Task: Add a calendar from the URL.
Action: Mouse moved to (836, 75)
Screenshot: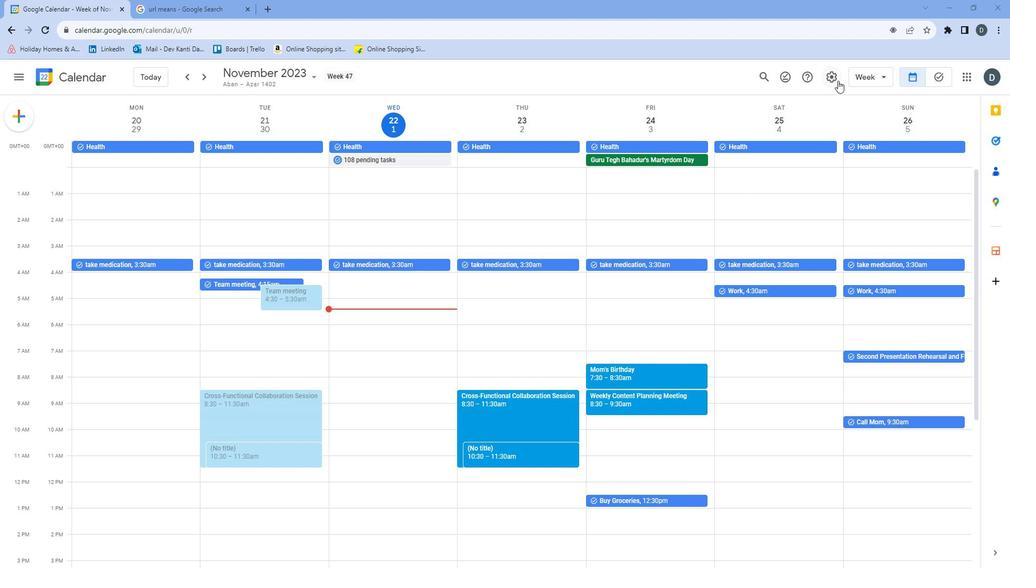 
Action: Mouse pressed left at (836, 75)
Screenshot: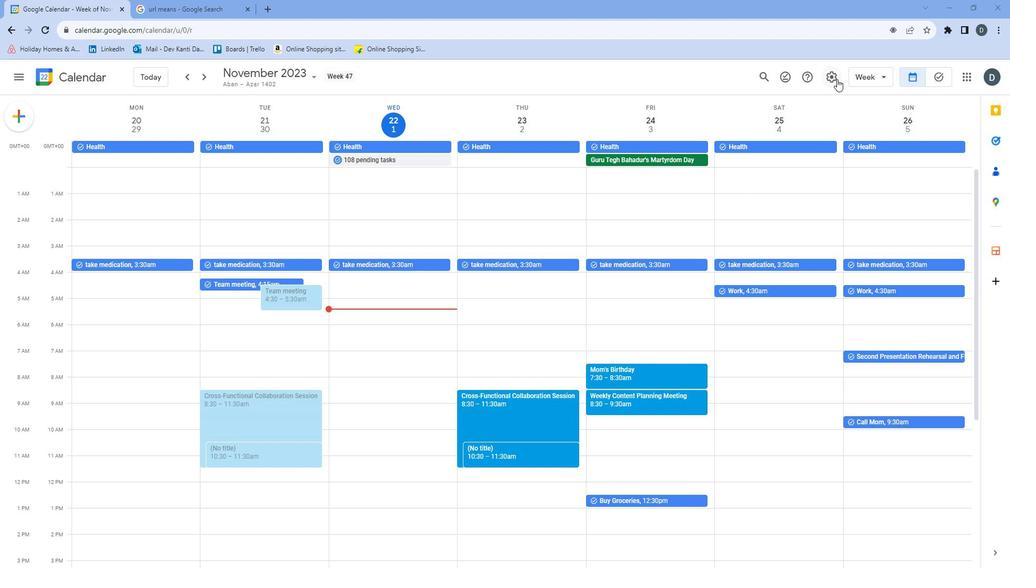 
Action: Mouse moved to (838, 92)
Screenshot: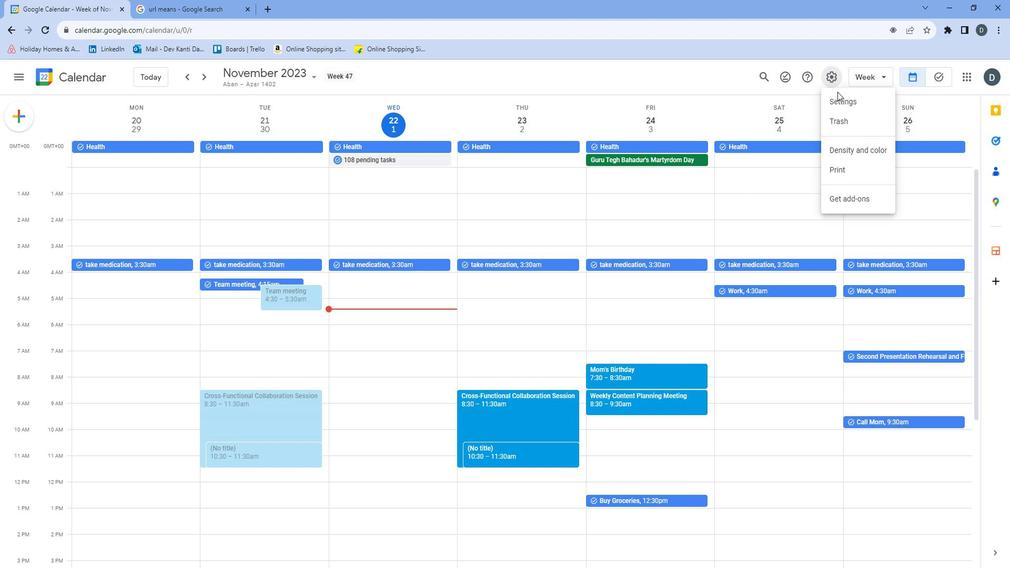 
Action: Mouse pressed left at (838, 92)
Screenshot: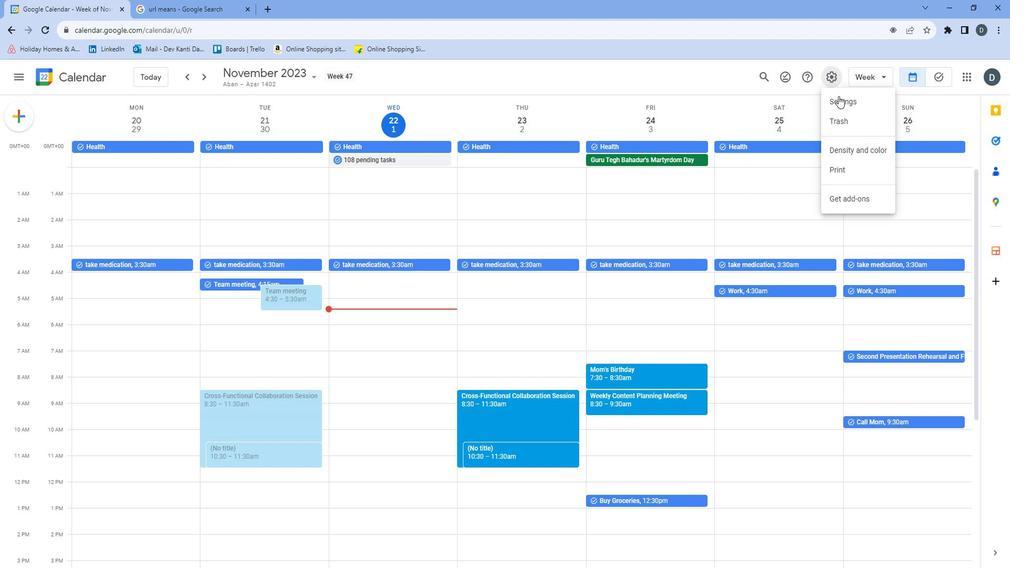 
Action: Mouse moved to (112, 315)
Screenshot: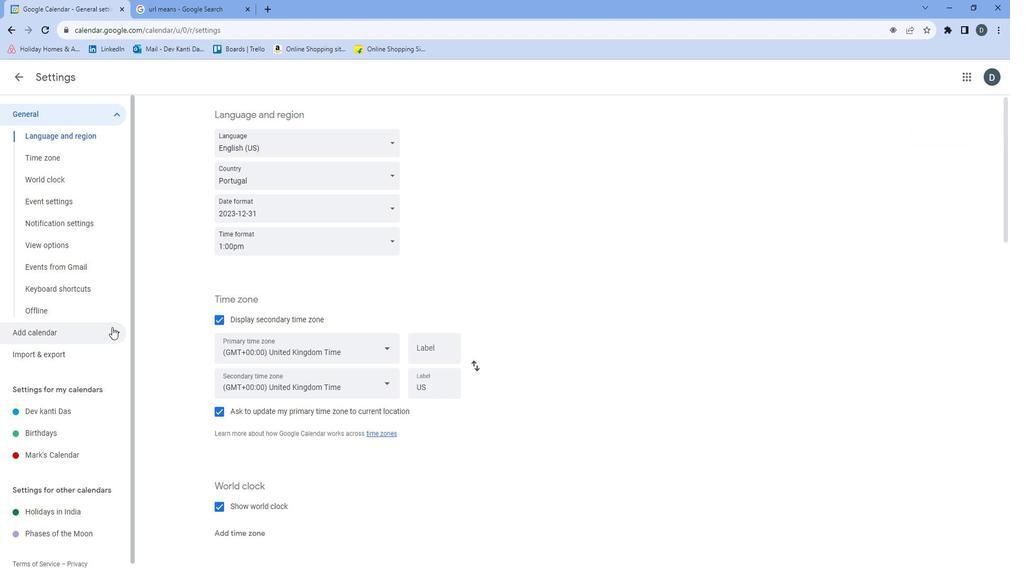 
Action: Mouse pressed left at (112, 315)
Screenshot: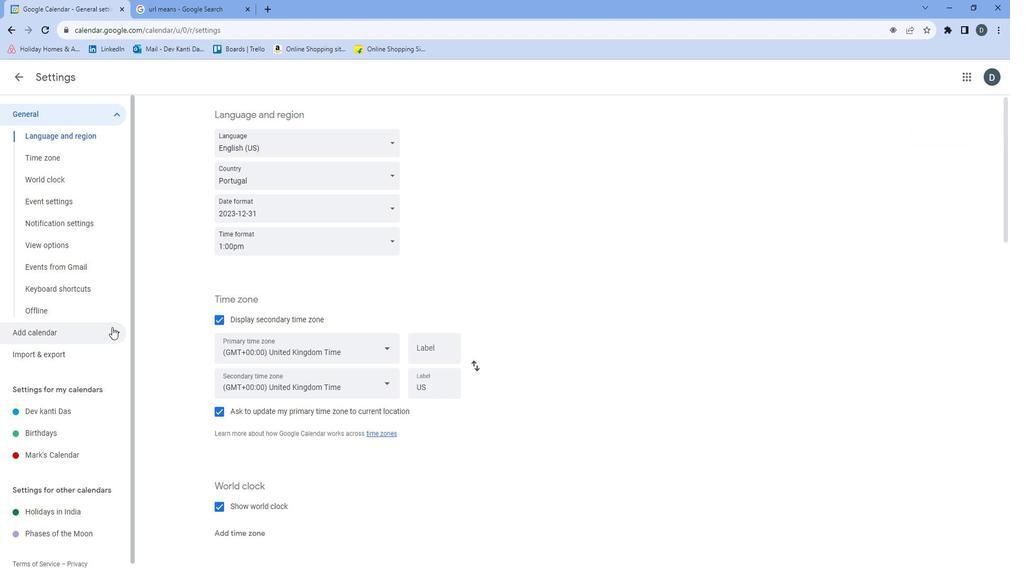 
Action: Mouse pressed left at (112, 315)
Screenshot: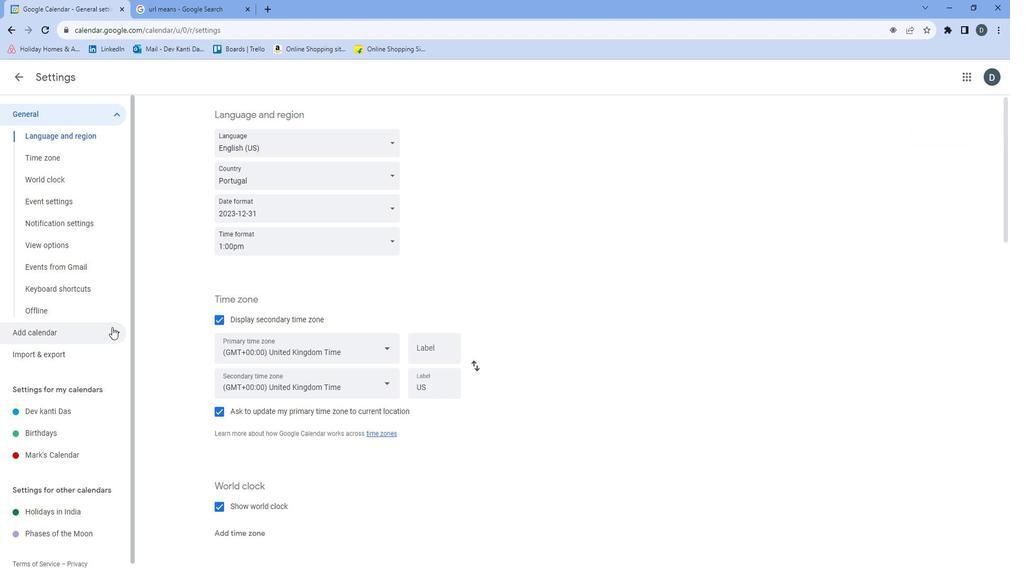 
Action: Mouse moved to (94, 329)
Screenshot: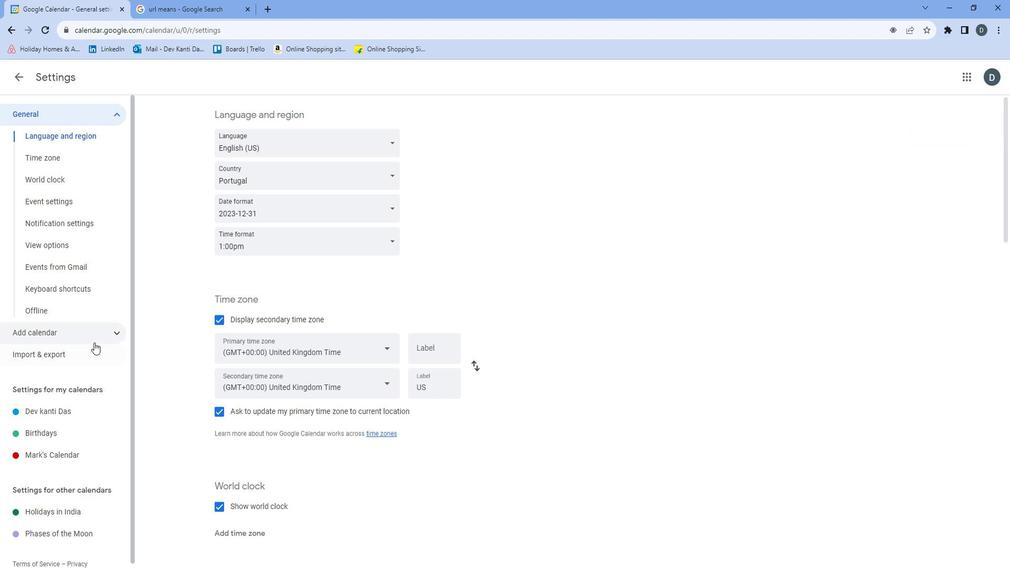 
Action: Mouse pressed left at (94, 329)
Screenshot: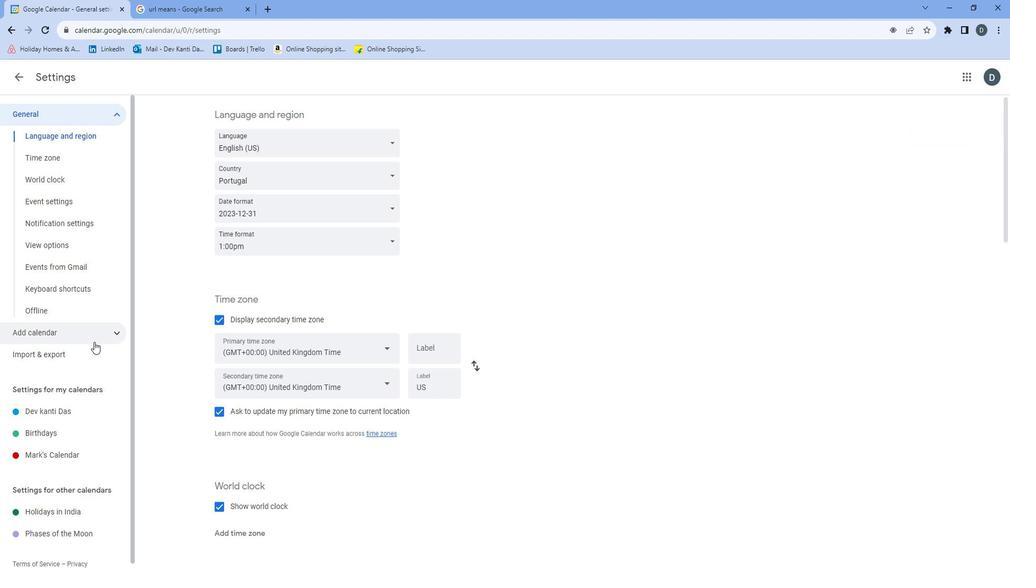 
Action: Mouse moved to (83, 400)
Screenshot: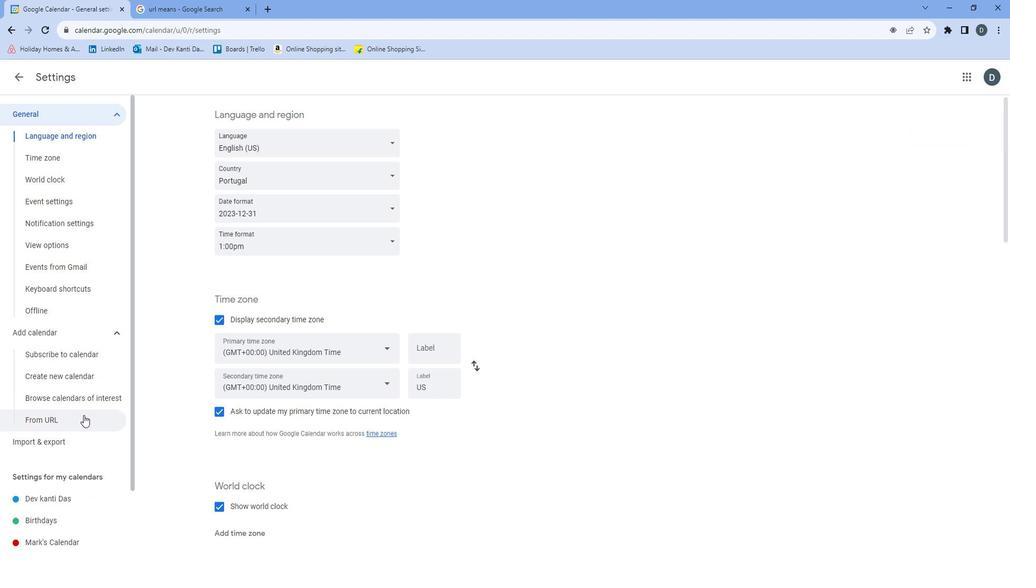 
Action: Mouse pressed left at (83, 400)
Screenshot: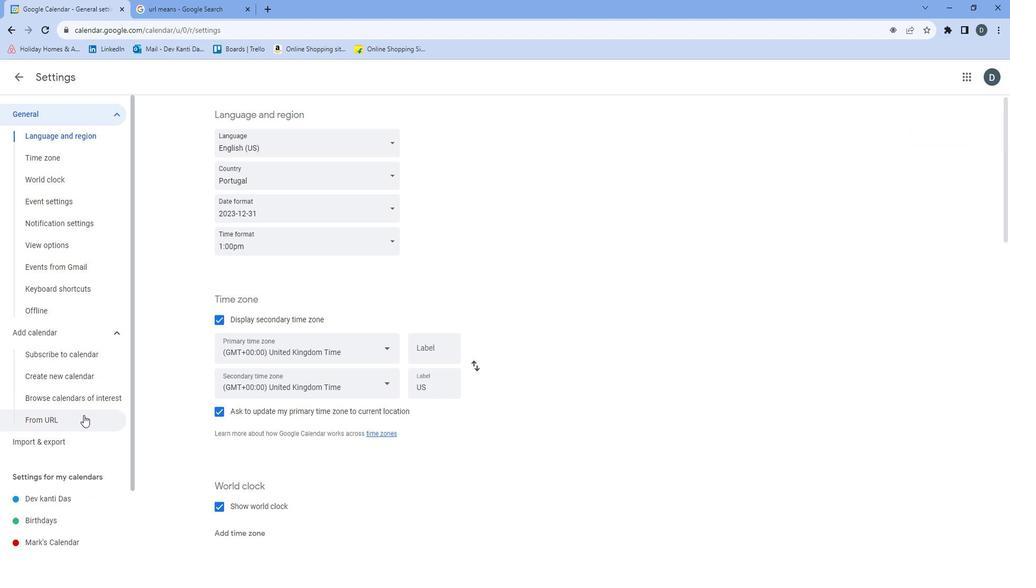 
Action: Mouse moved to (287, 145)
Screenshot: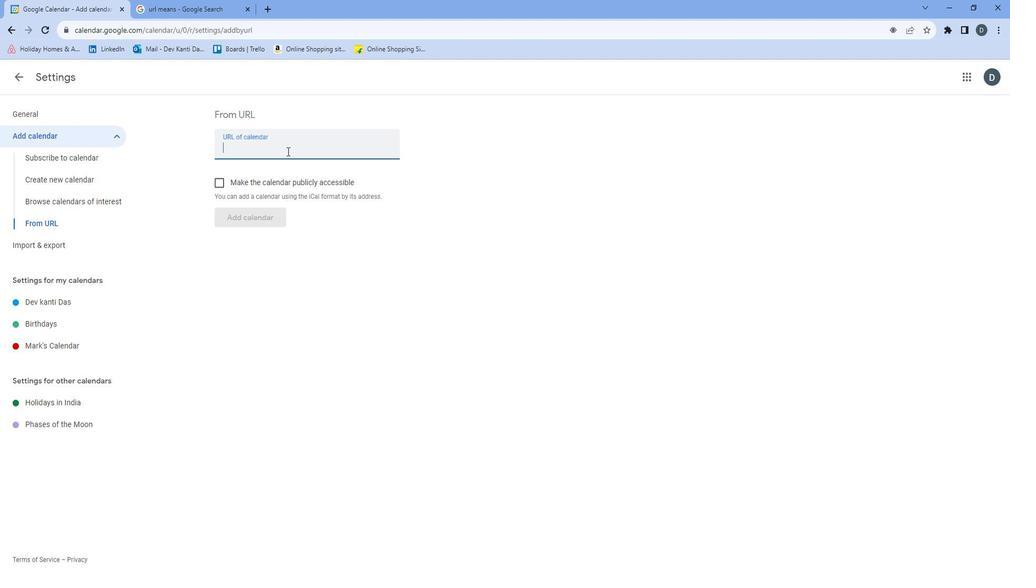 
Action: Mouse pressed left at (287, 145)
Screenshot: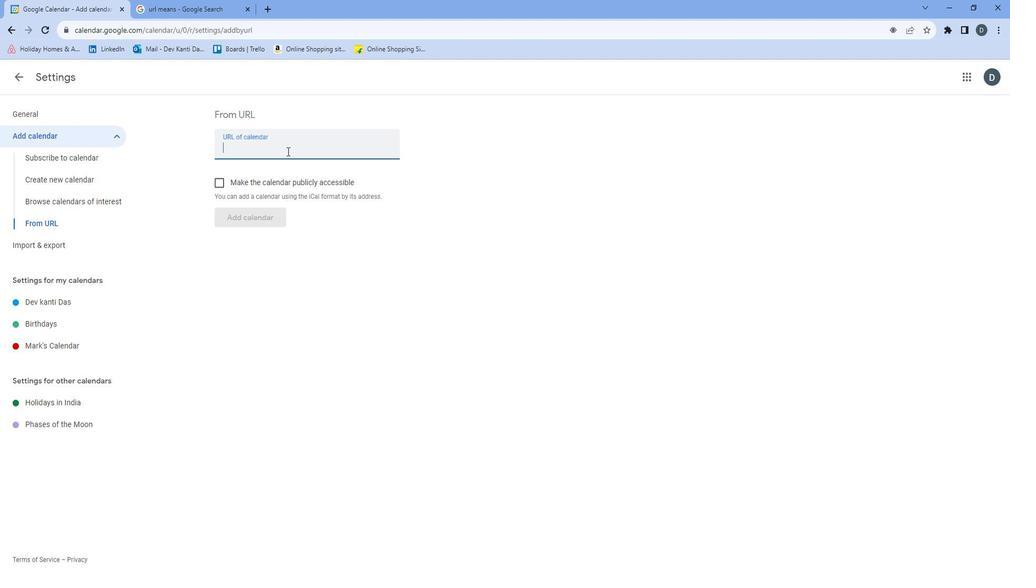 
Action: Mouse moved to (322, 174)
Screenshot: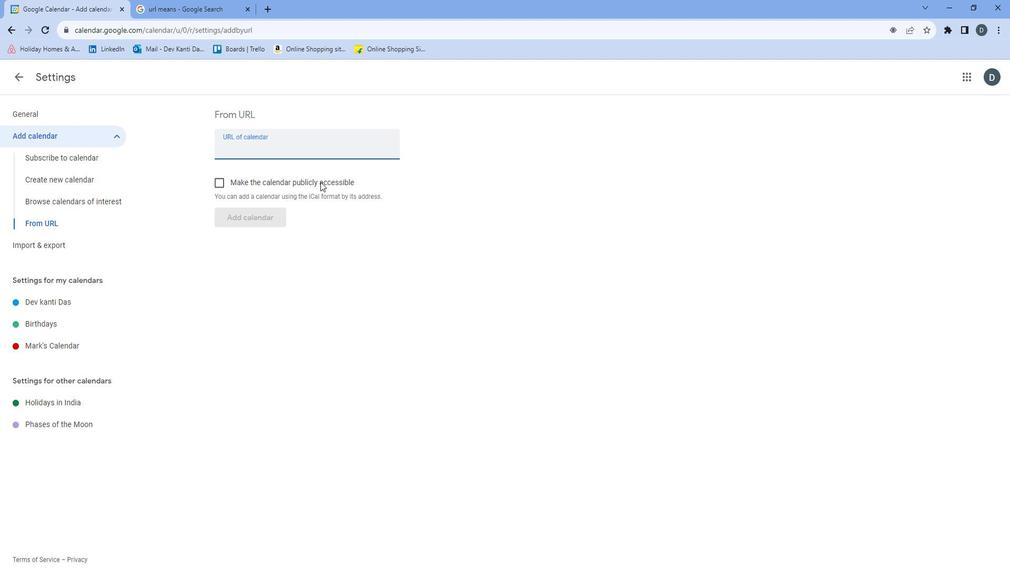 
Action: Key pressed h
Screenshot: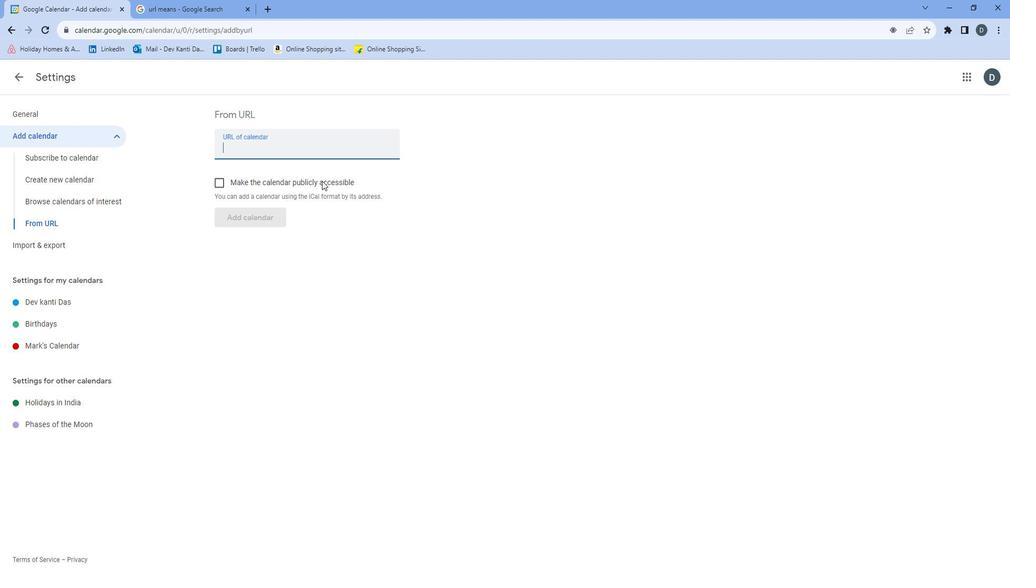 
Action: Mouse moved to (322, 174)
Screenshot: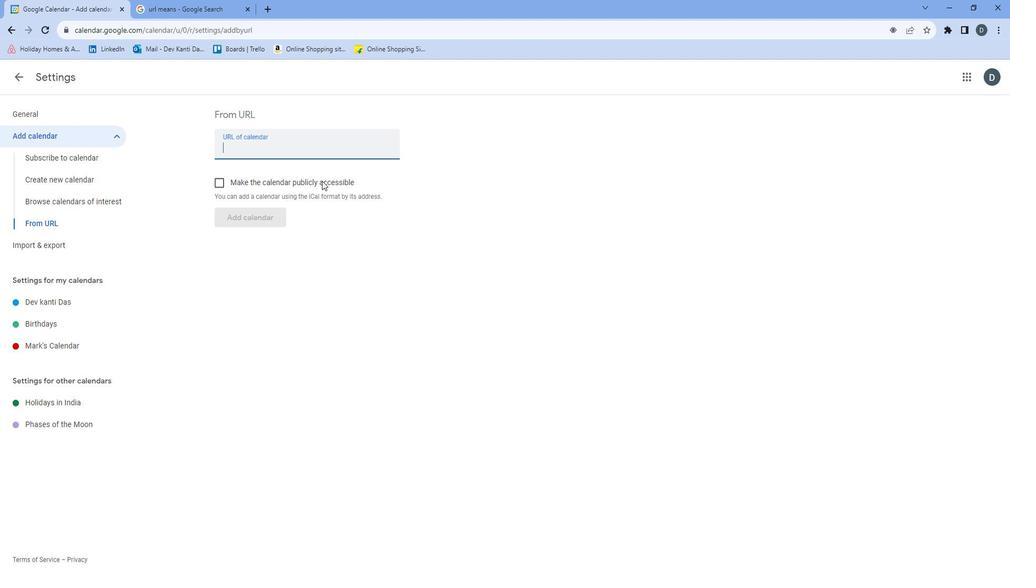 
Action: Key pressed ttp
Screenshot: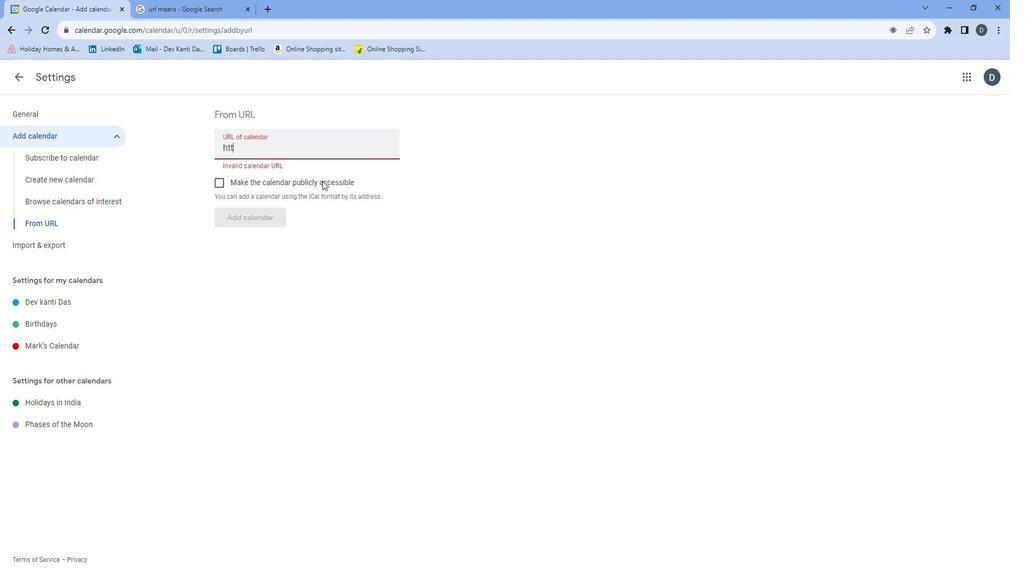 
Action: Mouse moved to (323, 173)
Screenshot: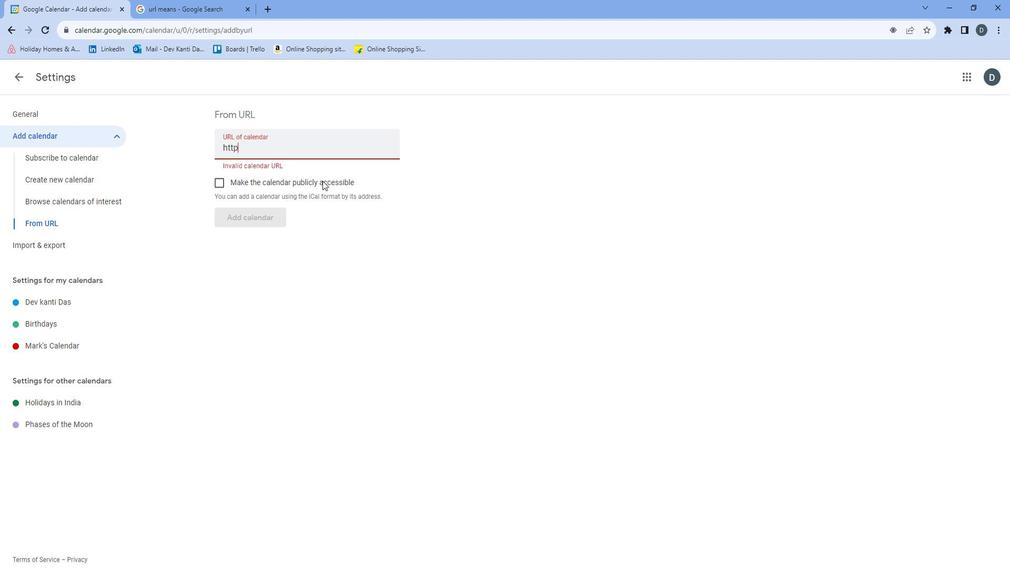 
Action: Key pressed s
Screenshot: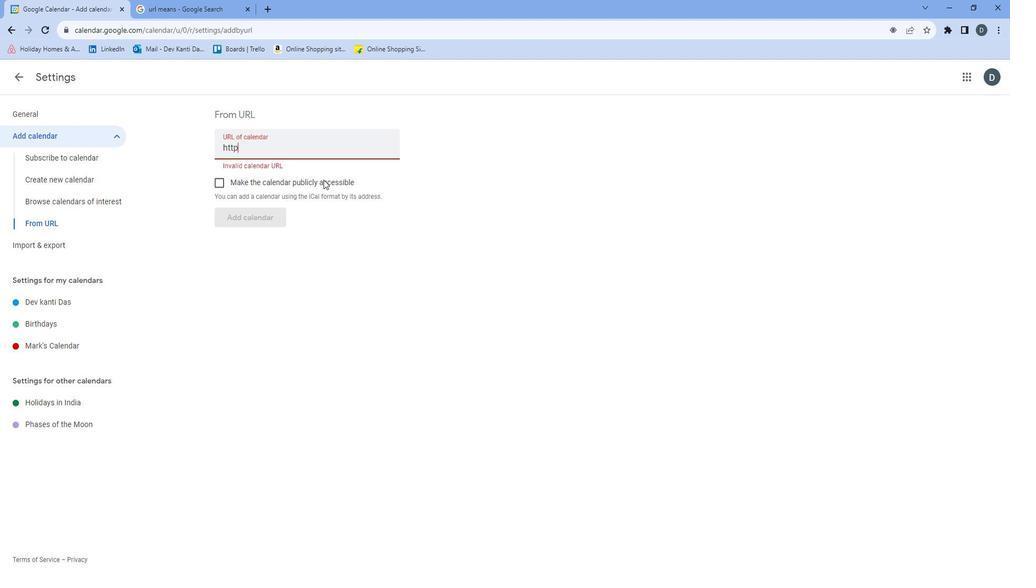 
Action: Mouse moved to (324, 173)
Screenshot: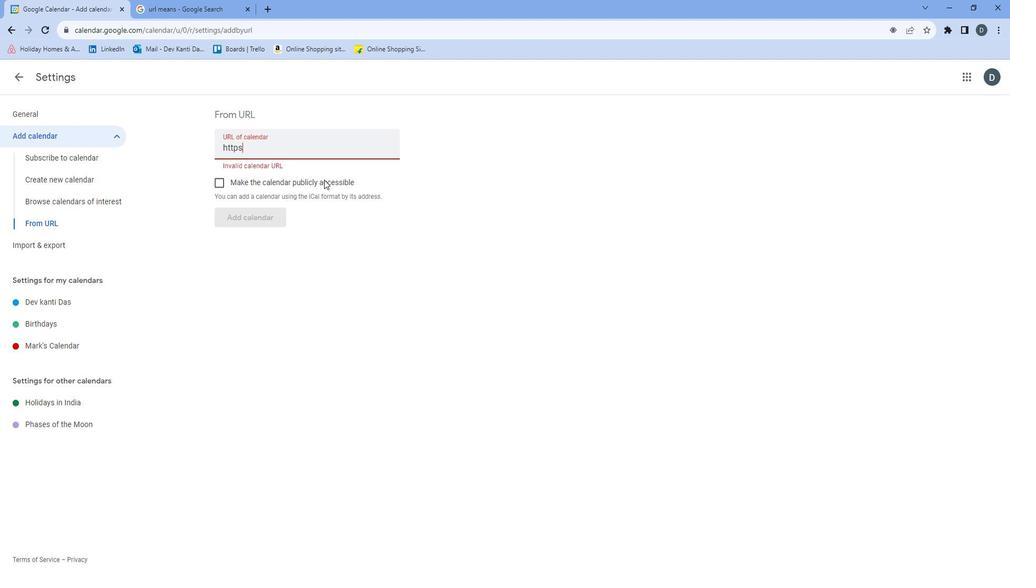 
Action: Key pressed <Key.shift>:
Screenshot: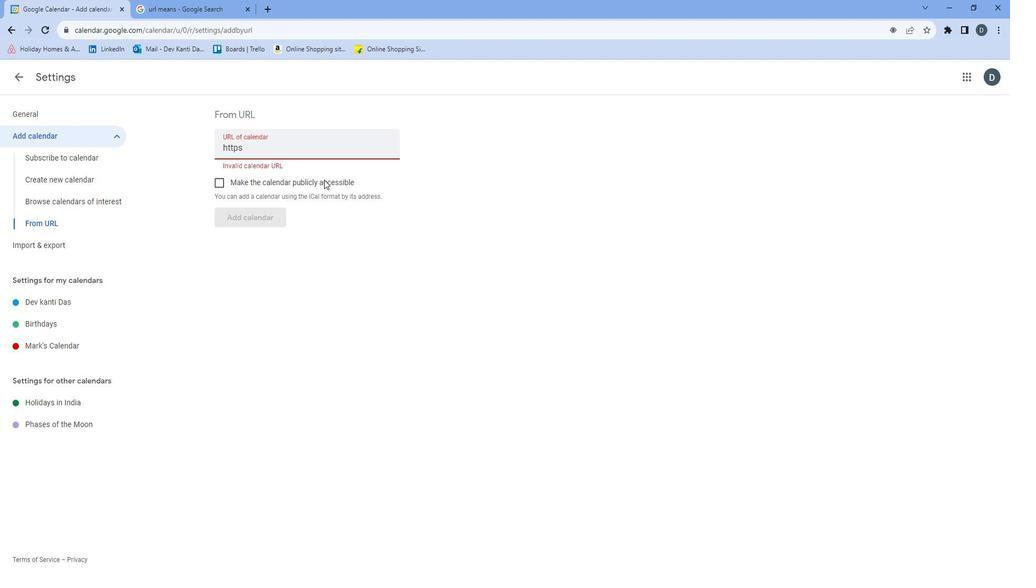 
Action: Mouse moved to (324, 172)
Screenshot: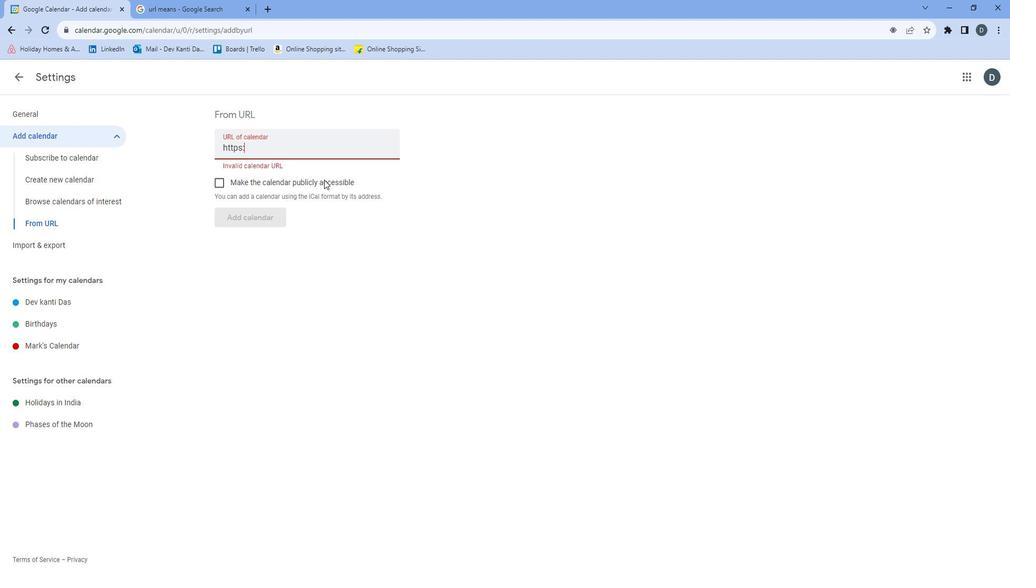 
Action: Key pressed //exam
Screenshot: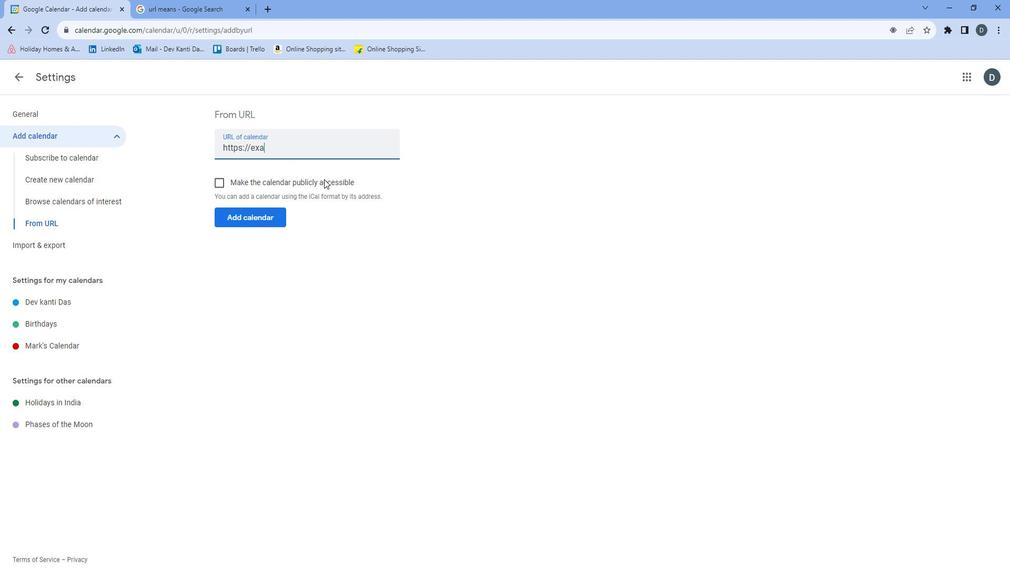 
Action: Mouse moved to (324, 172)
Screenshot: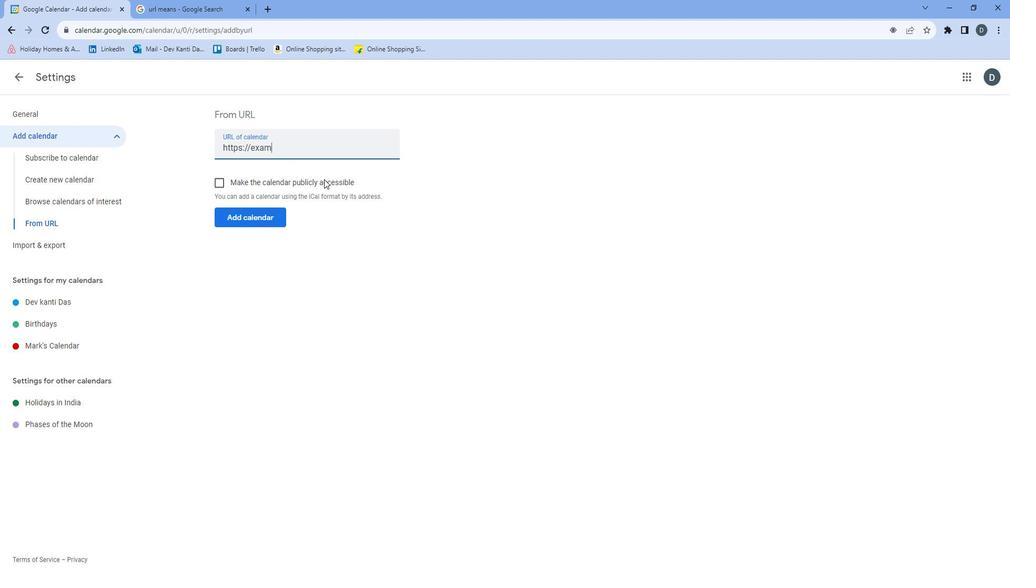 
Action: Key pressed ple.com
Screenshot: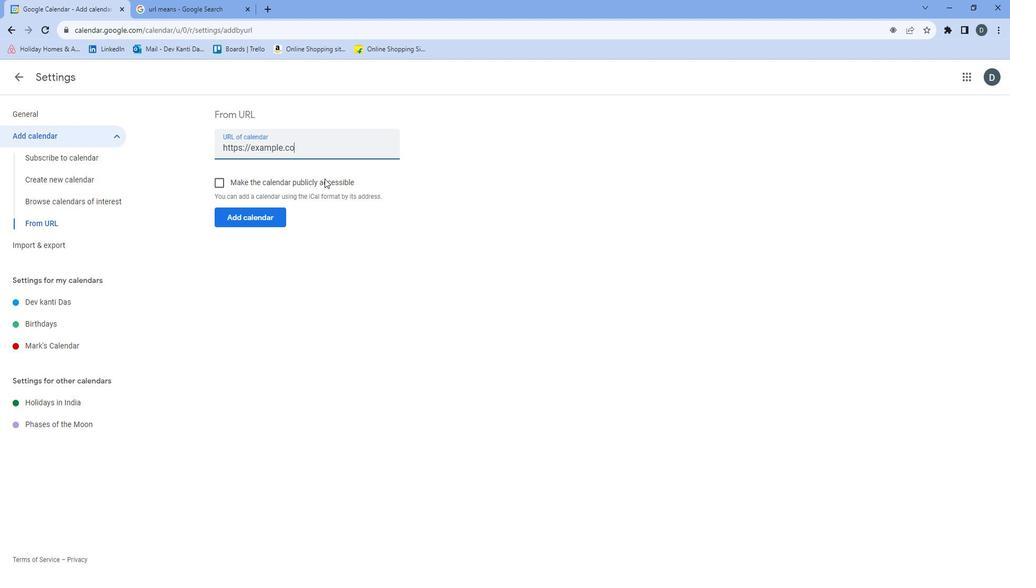 
Action: Mouse moved to (274, 214)
Screenshot: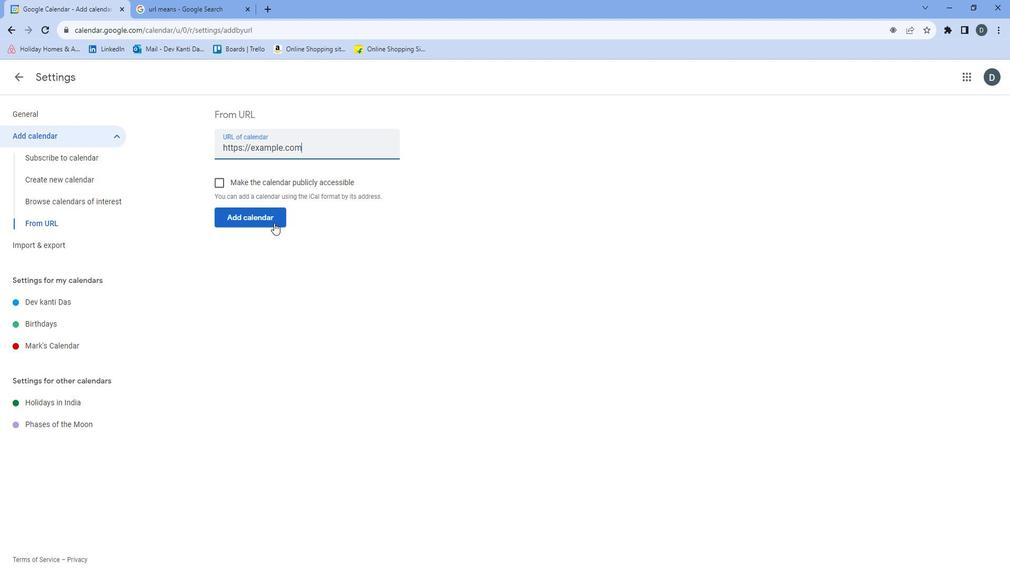 
Action: Mouse pressed left at (274, 214)
Screenshot: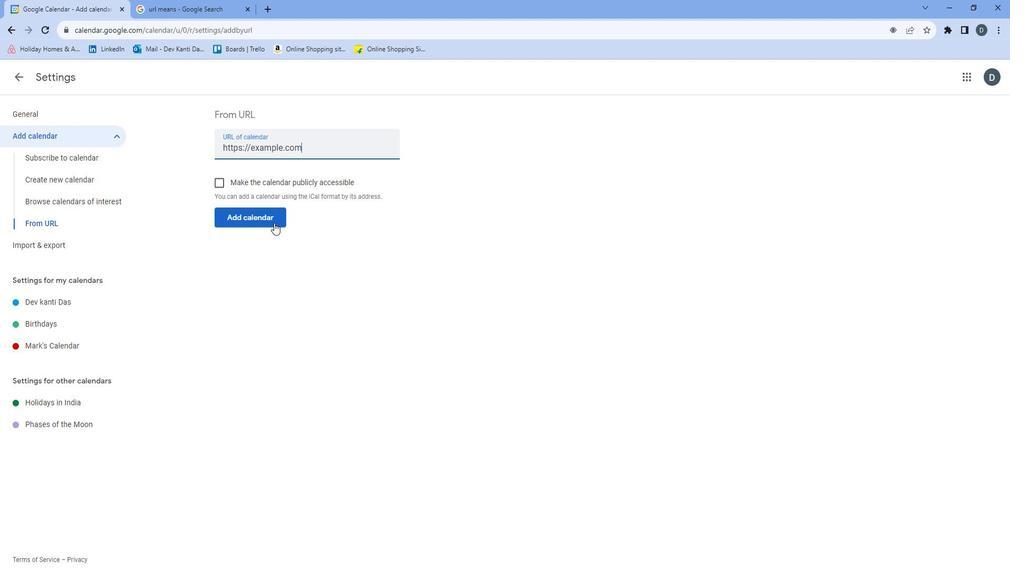 
Action: Mouse moved to (321, 304)
Screenshot: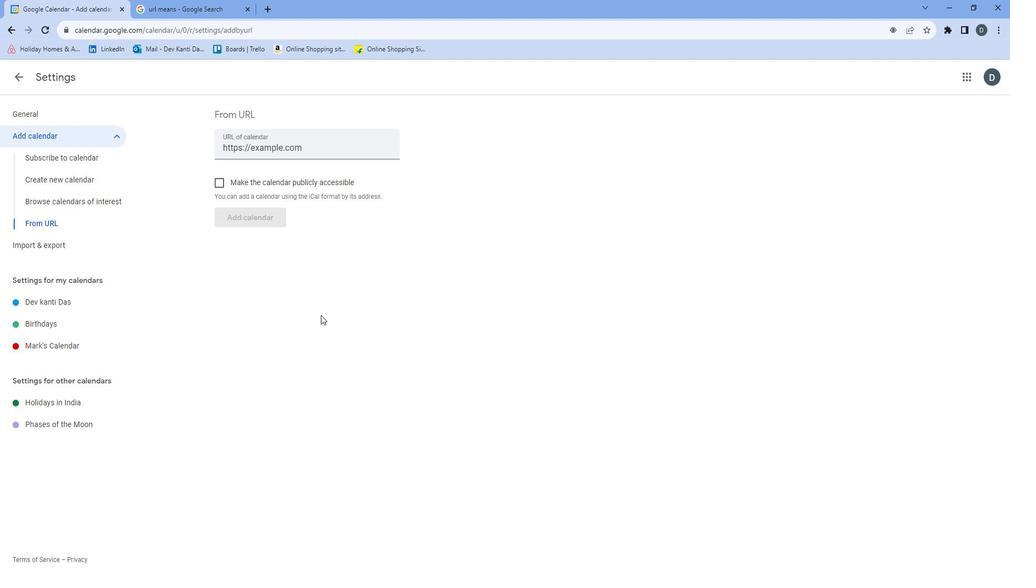 
